 Task: Skip inviting.
Action: Mouse moved to (396, 272)
Screenshot: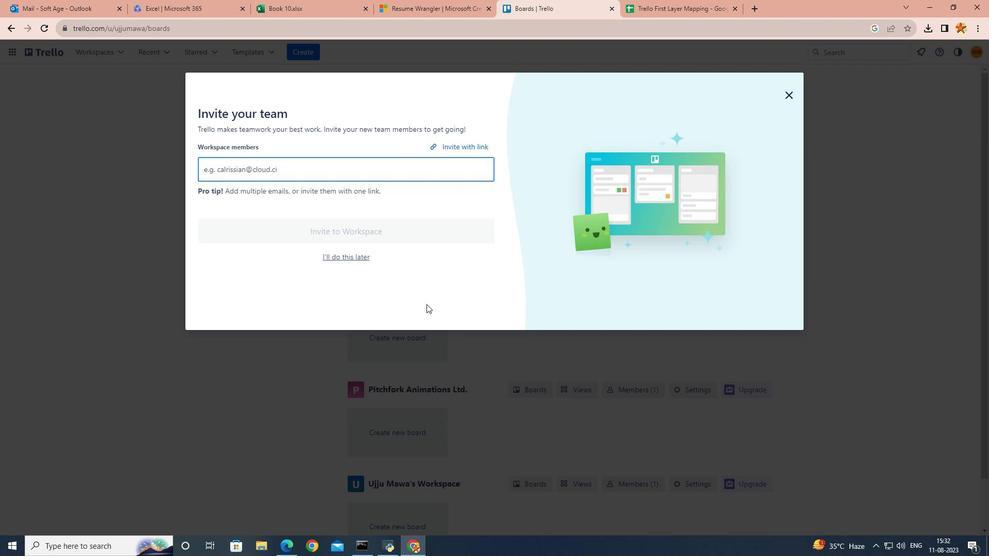 
Action: Mouse pressed left at (396, 272)
Screenshot: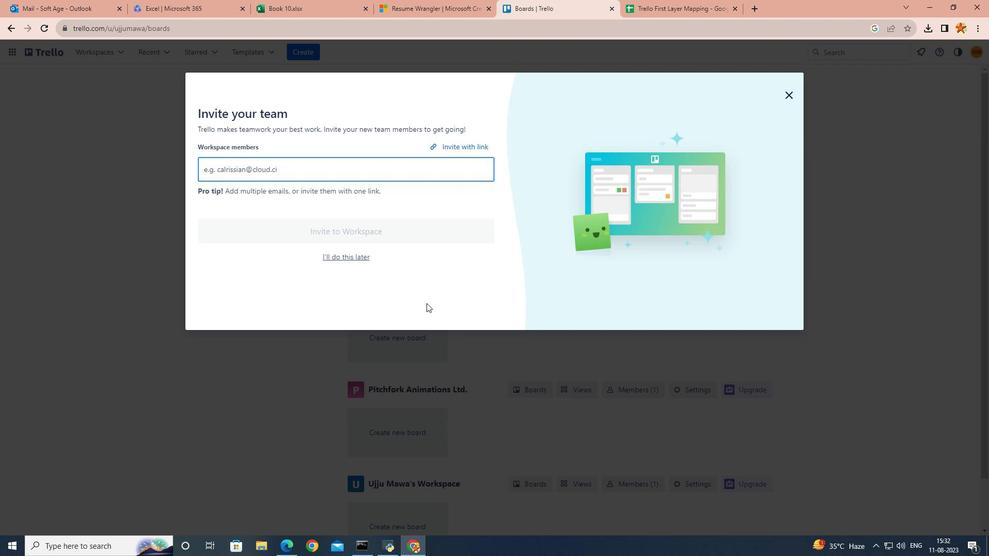 
Action: Mouse moved to (355, 259)
Screenshot: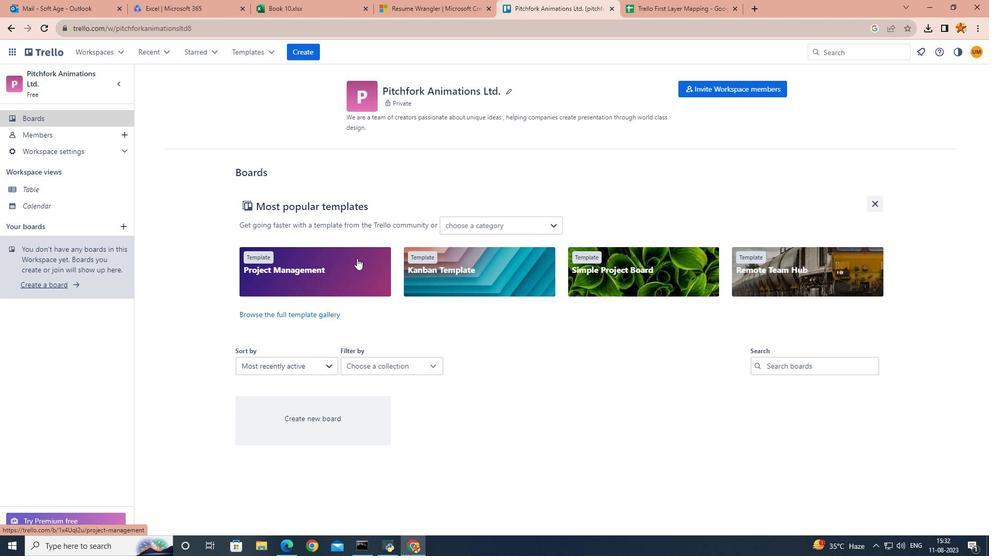 
Action: Mouse pressed left at (355, 259)
Screenshot: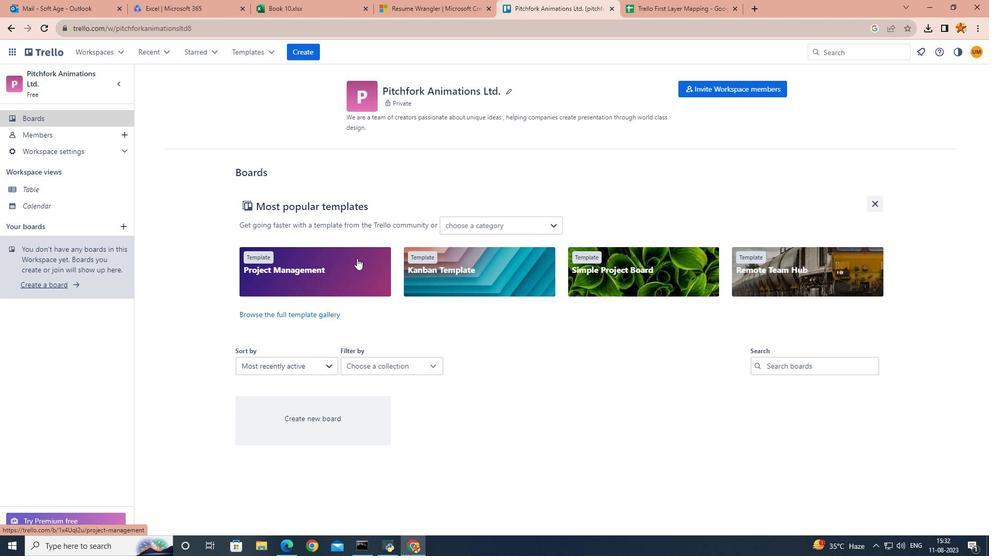 
Action: Mouse moved to (232, 258)
Screenshot: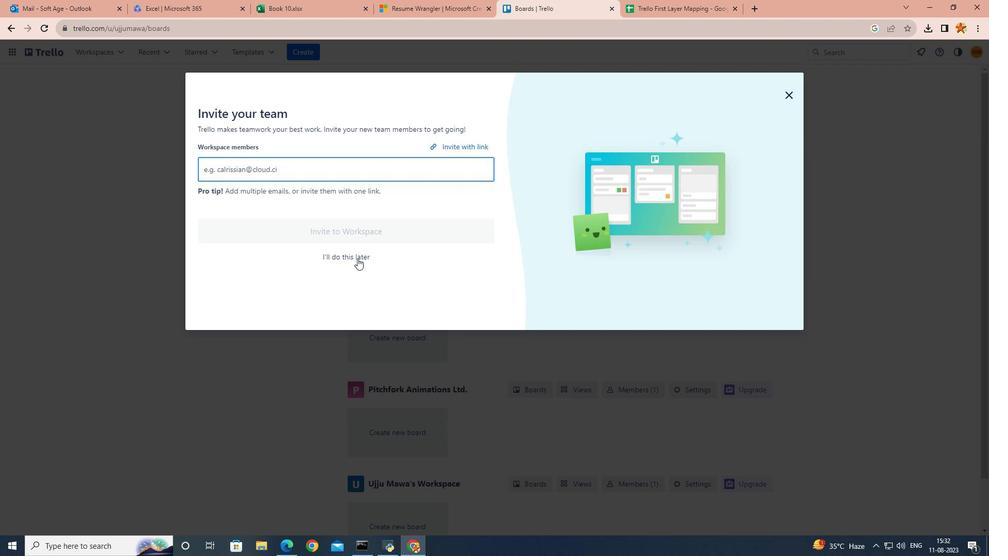 
Action: Mouse pressed left at (232, 258)
Screenshot: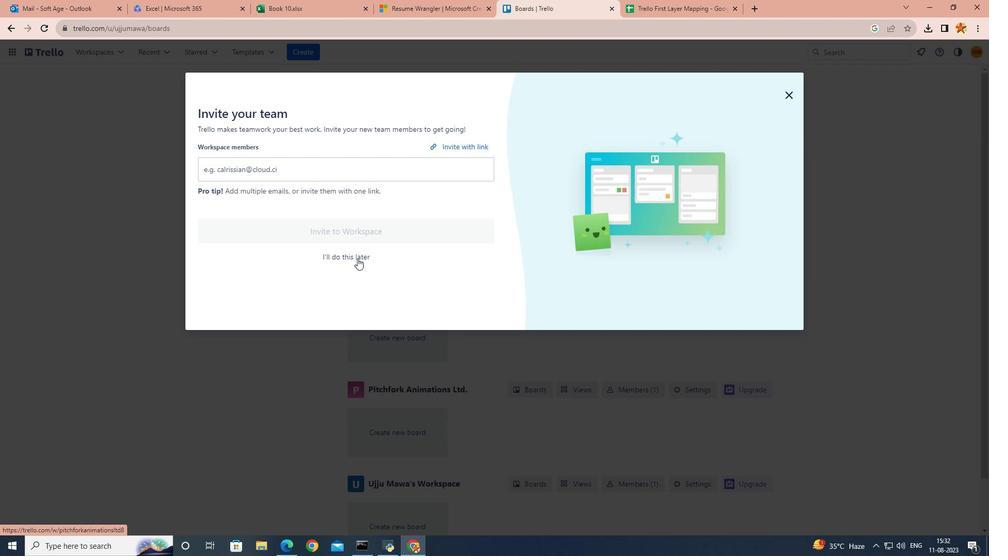 
Action: Mouse moved to (232, 258)
Screenshot: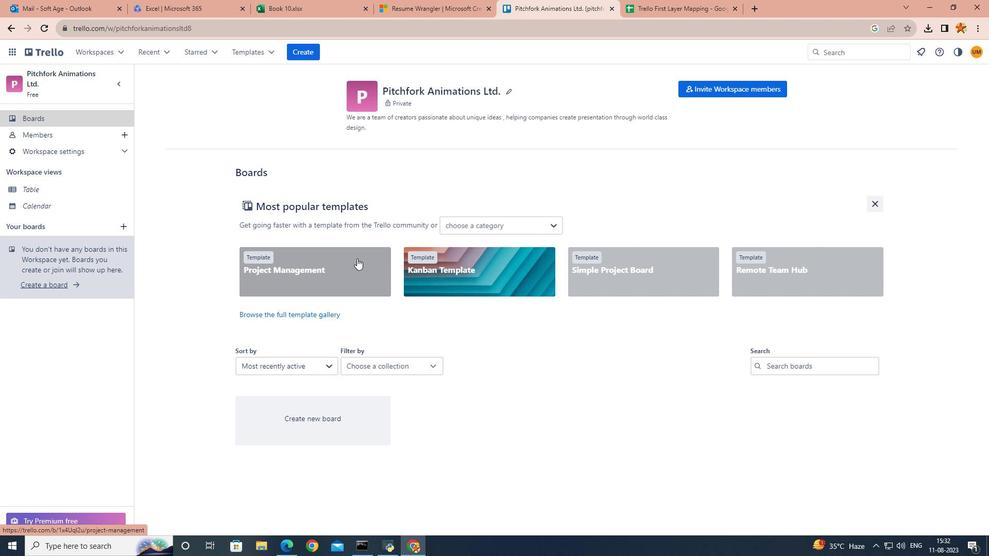 
